 Task: Create a schedule automation trigger every third saturday of the month at 03:00 PM.
Action: Mouse moved to (912, 265)
Screenshot: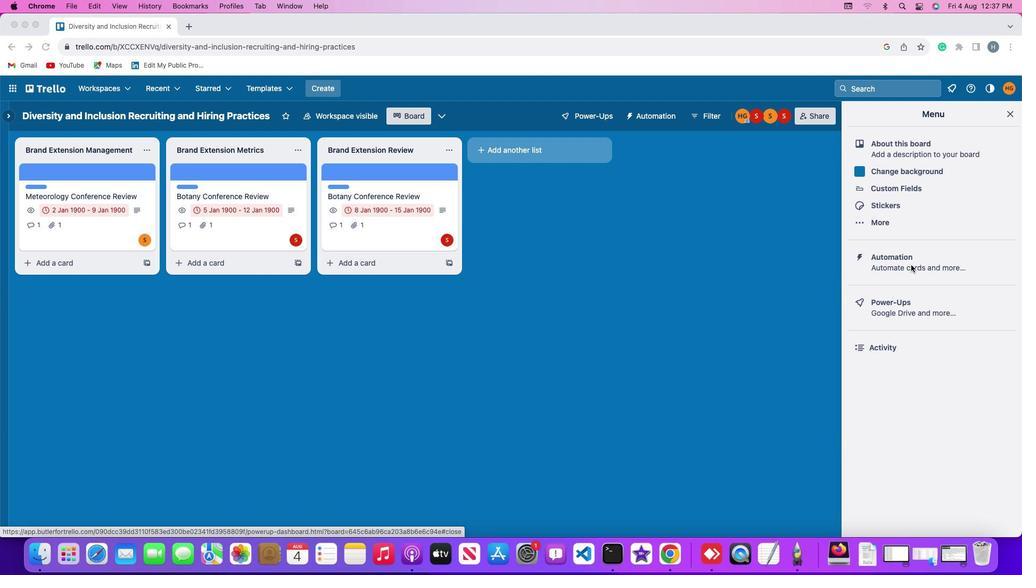 
Action: Mouse pressed left at (912, 265)
Screenshot: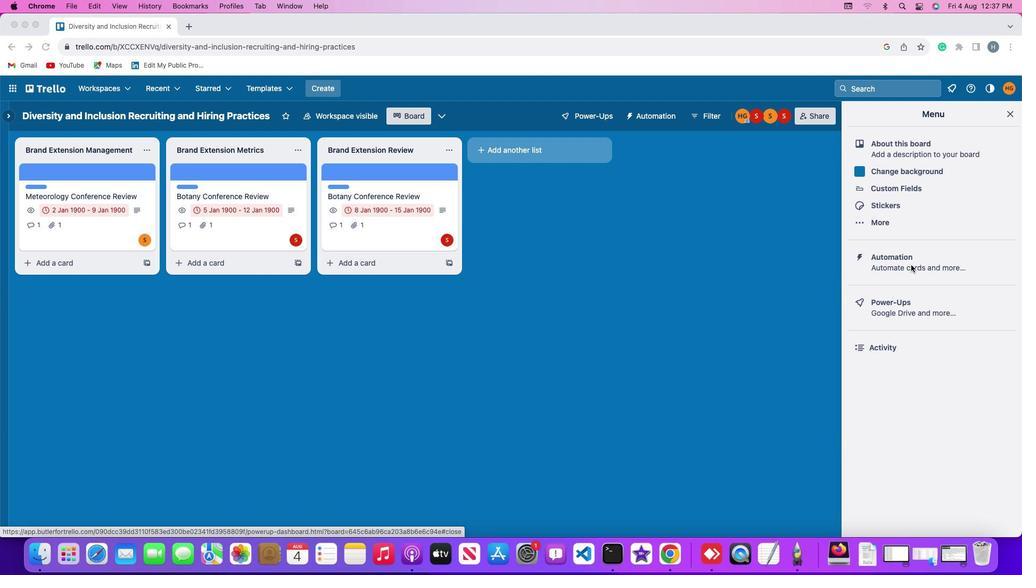 
Action: Mouse moved to (915, 263)
Screenshot: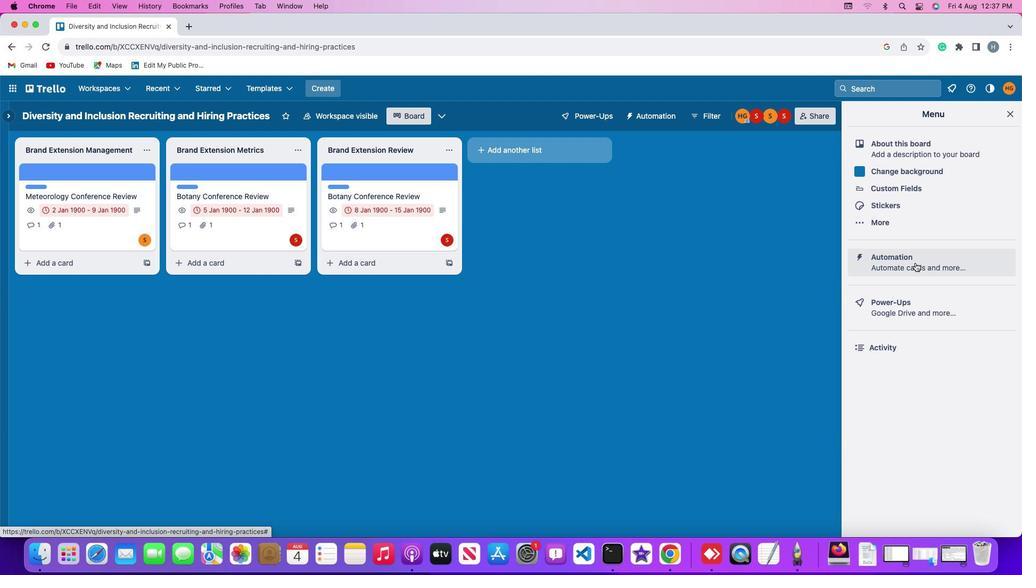 
Action: Mouse pressed left at (915, 263)
Screenshot: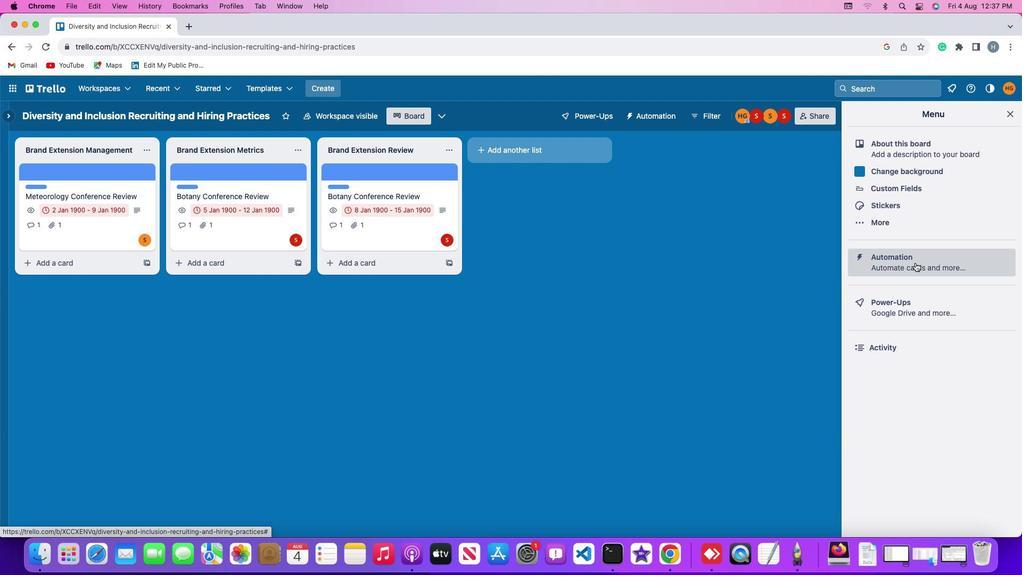 
Action: Mouse moved to (66, 225)
Screenshot: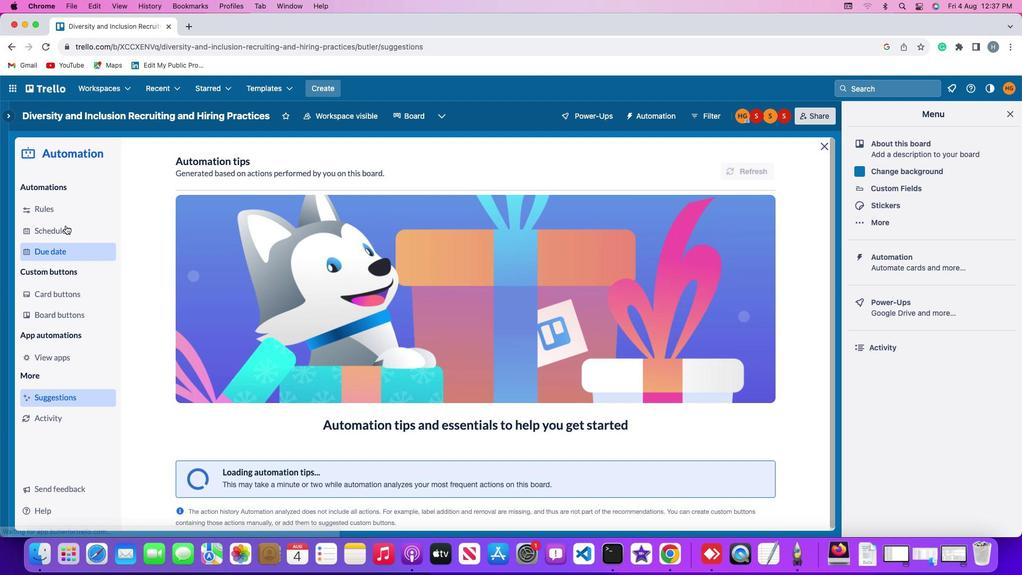 
Action: Mouse pressed left at (66, 225)
Screenshot: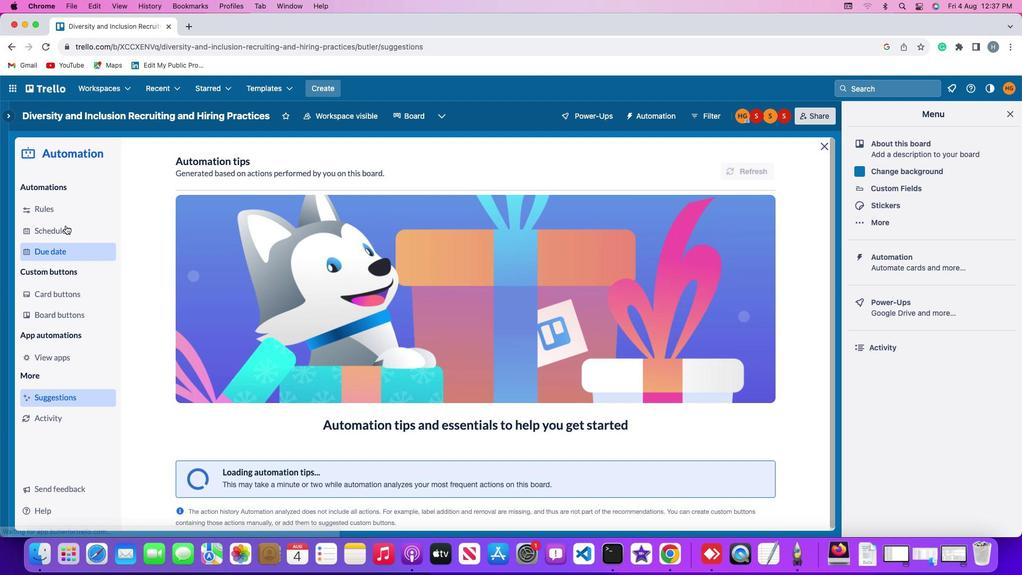 
Action: Mouse moved to (700, 163)
Screenshot: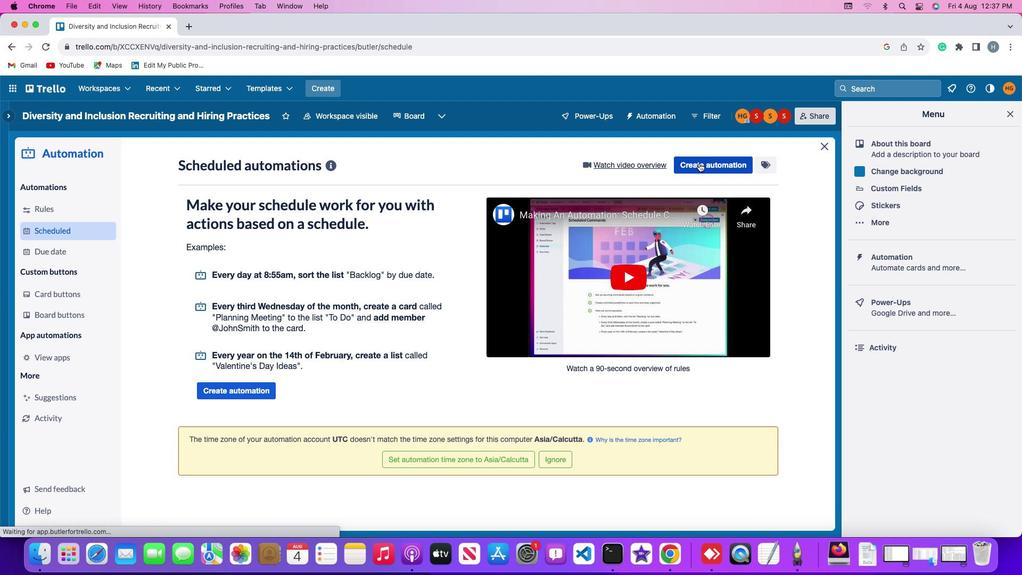 
Action: Mouse pressed left at (700, 163)
Screenshot: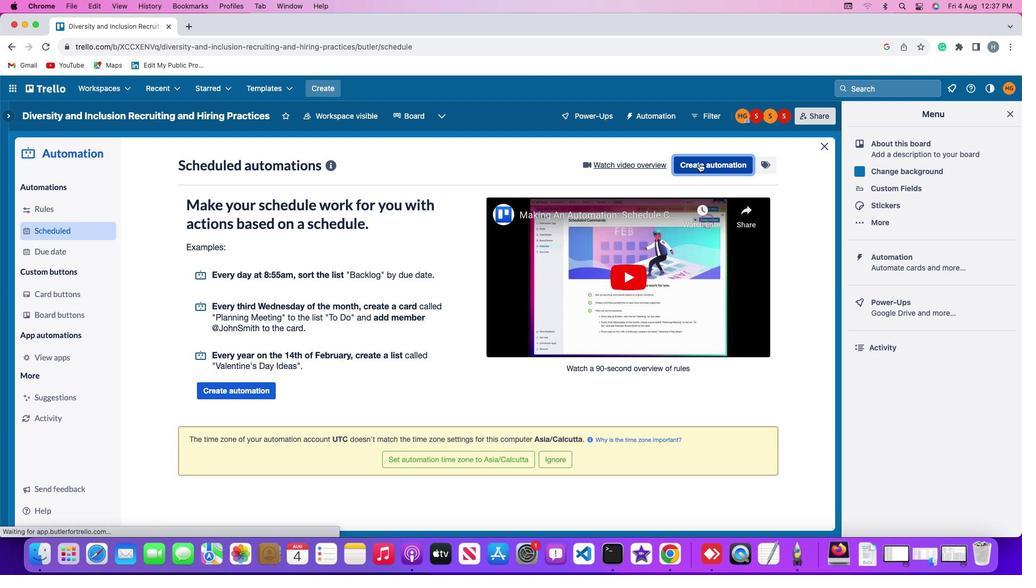 
Action: Mouse moved to (514, 264)
Screenshot: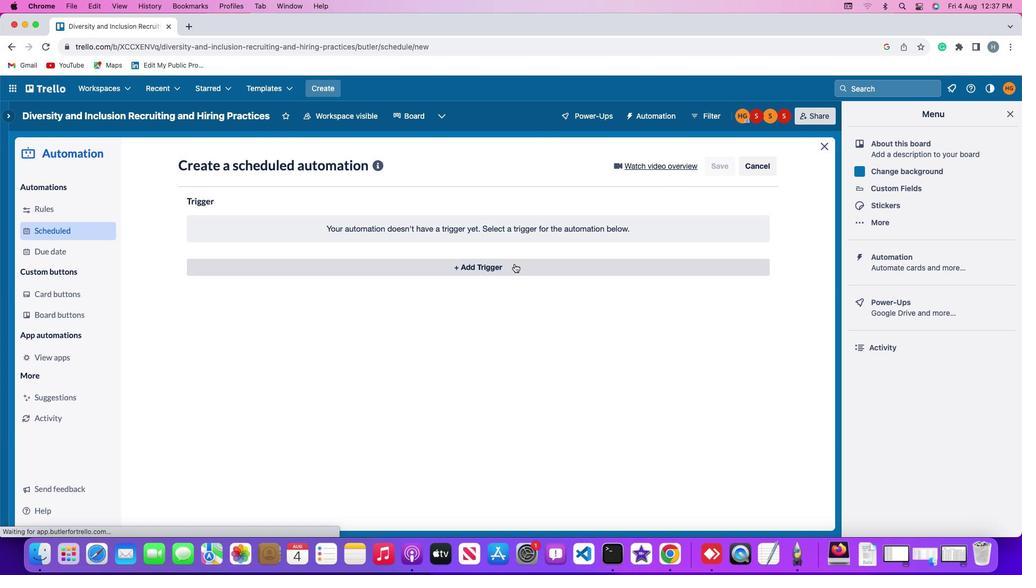 
Action: Mouse pressed left at (514, 264)
Screenshot: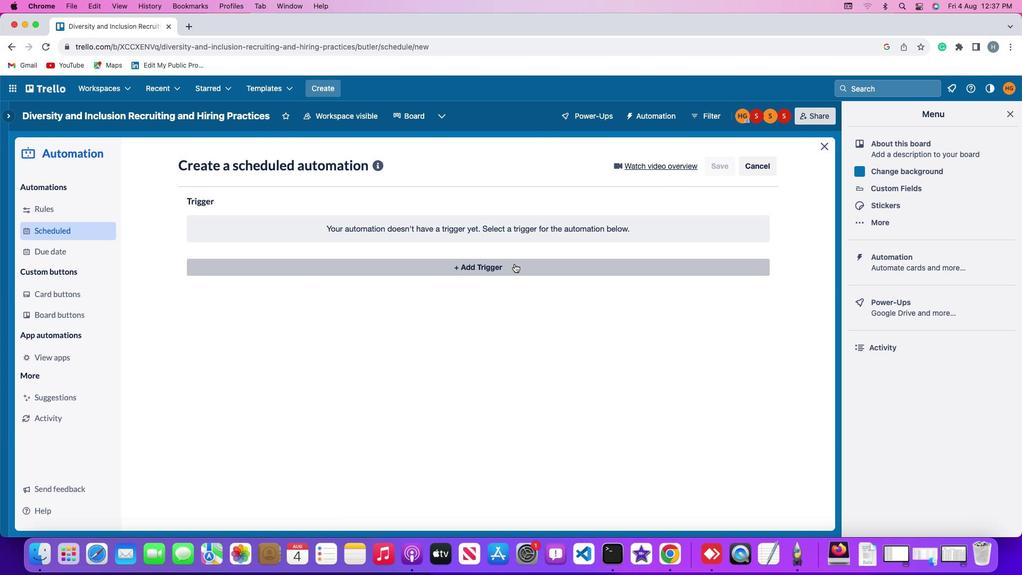 
Action: Mouse moved to (230, 474)
Screenshot: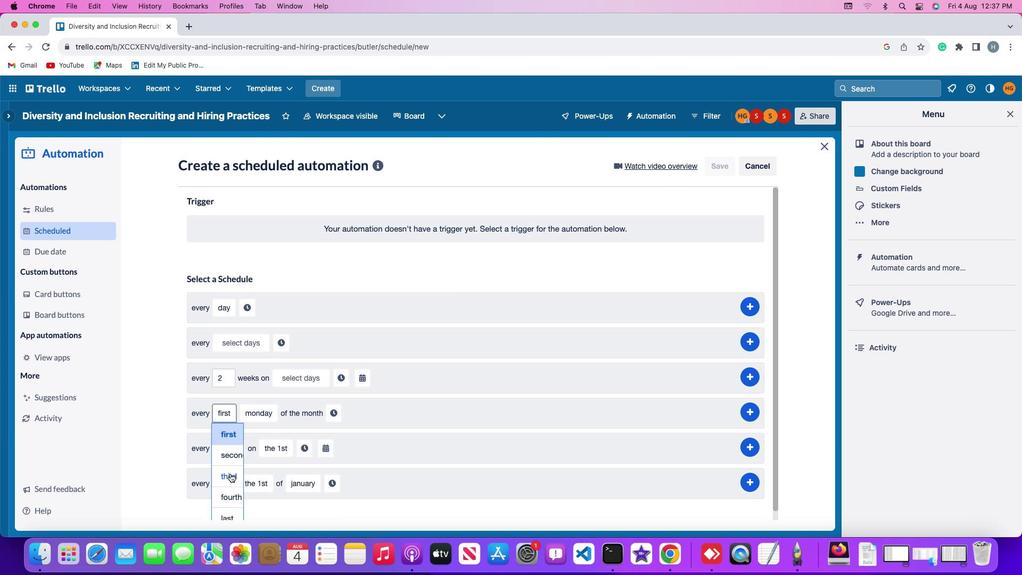 
Action: Mouse pressed left at (230, 474)
Screenshot: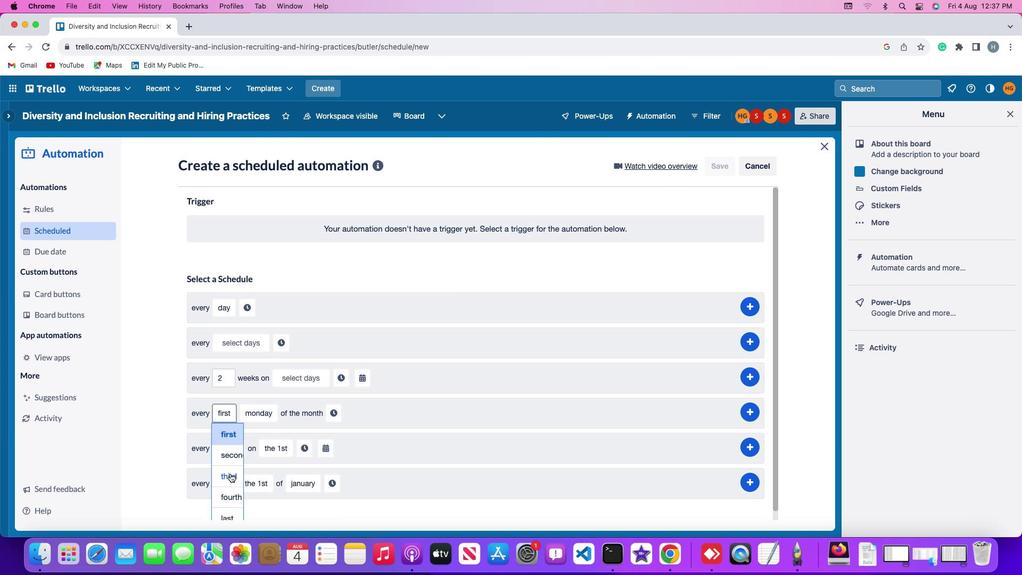 
Action: Mouse moved to (278, 374)
Screenshot: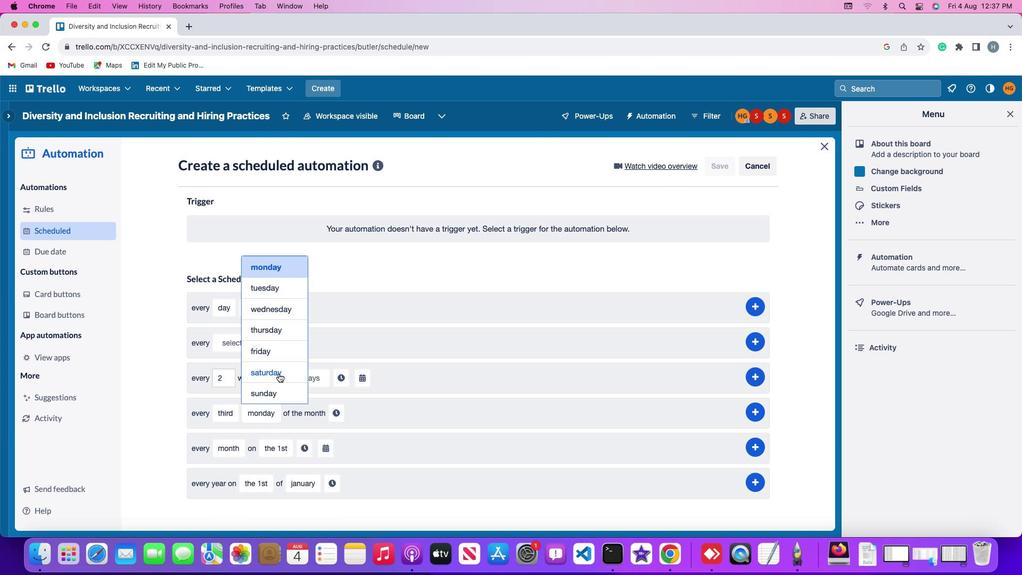 
Action: Mouse pressed left at (278, 374)
Screenshot: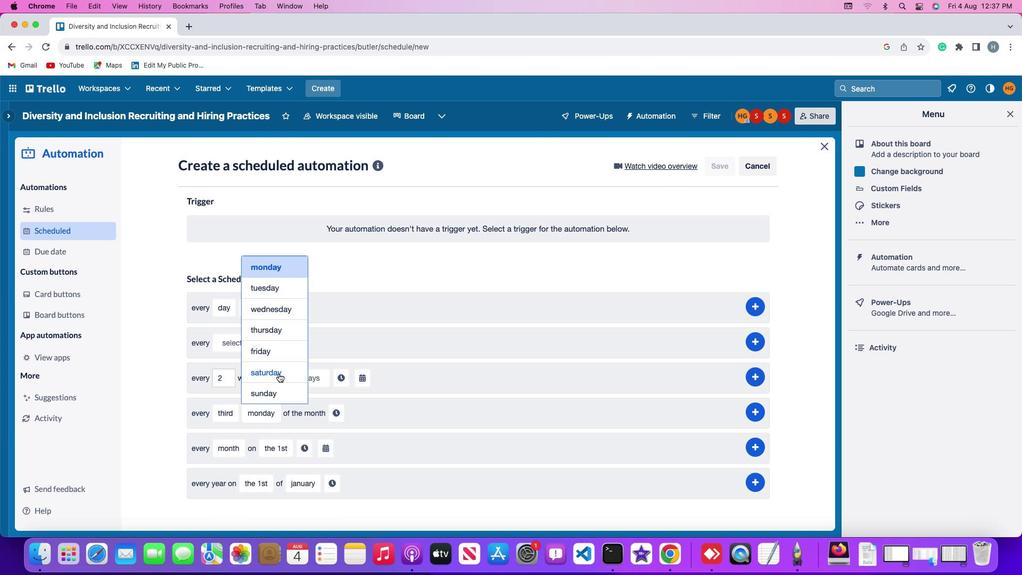 
Action: Mouse moved to (338, 412)
Screenshot: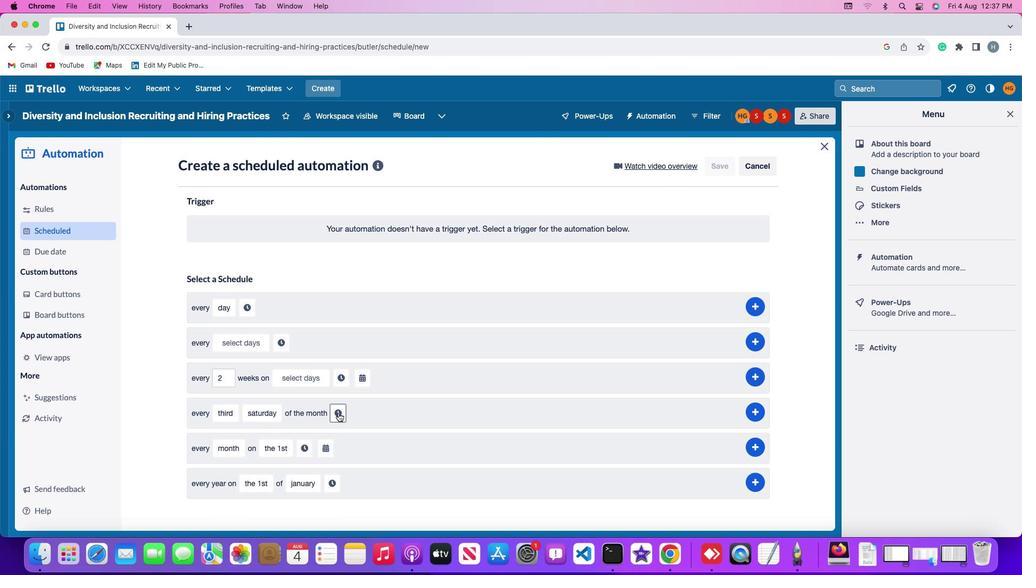 
Action: Mouse pressed left at (338, 412)
Screenshot: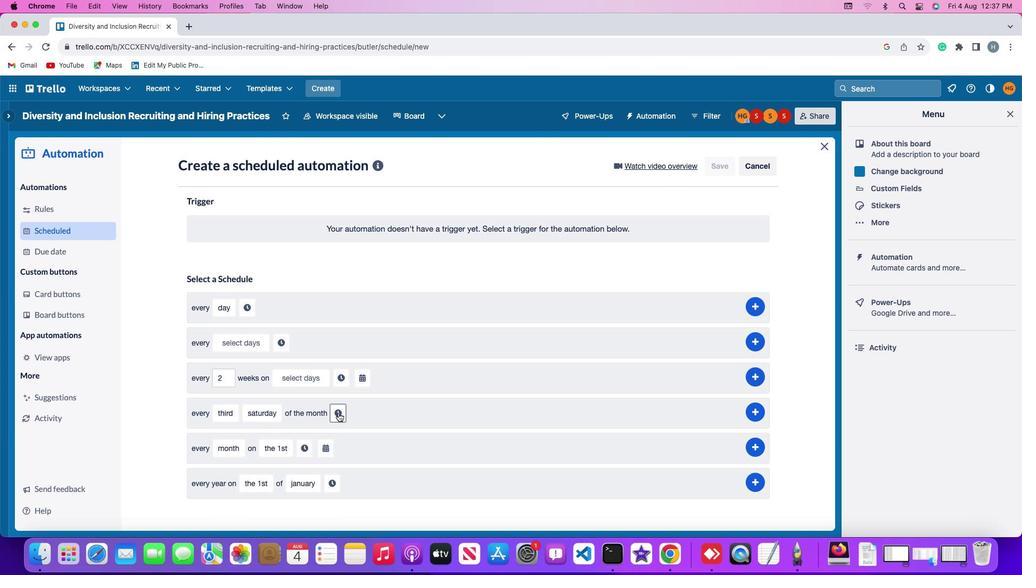 
Action: Mouse moved to (363, 416)
Screenshot: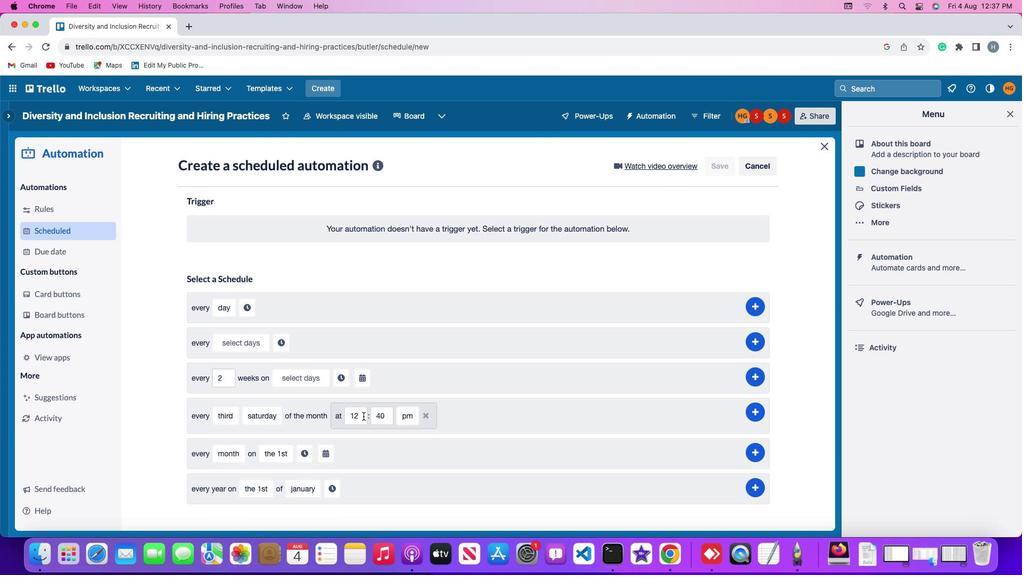 
Action: Mouse pressed left at (363, 416)
Screenshot: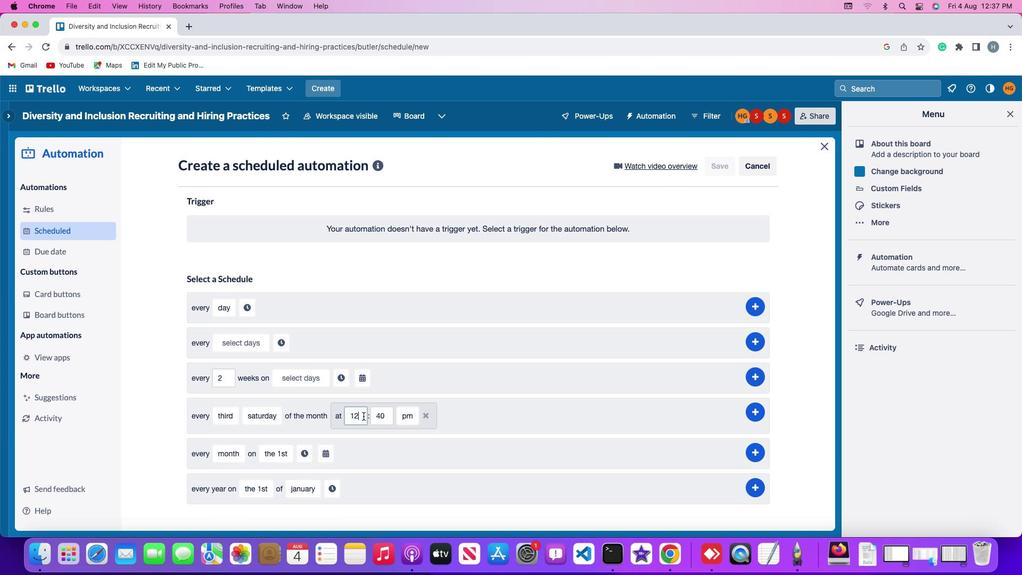 
Action: Key pressed Key.backspaceKey.backspace'3'
Screenshot: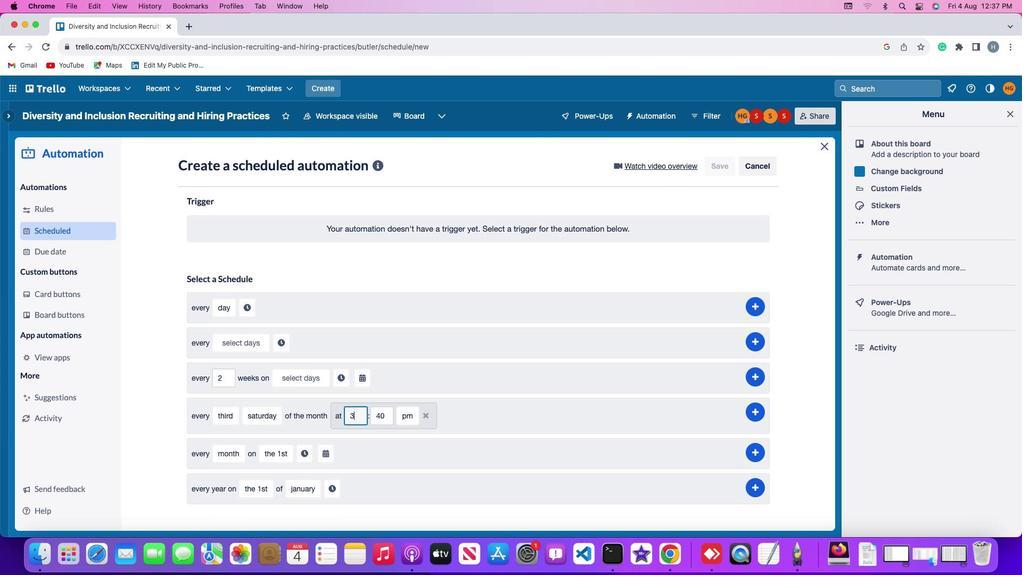 
Action: Mouse moved to (392, 413)
Screenshot: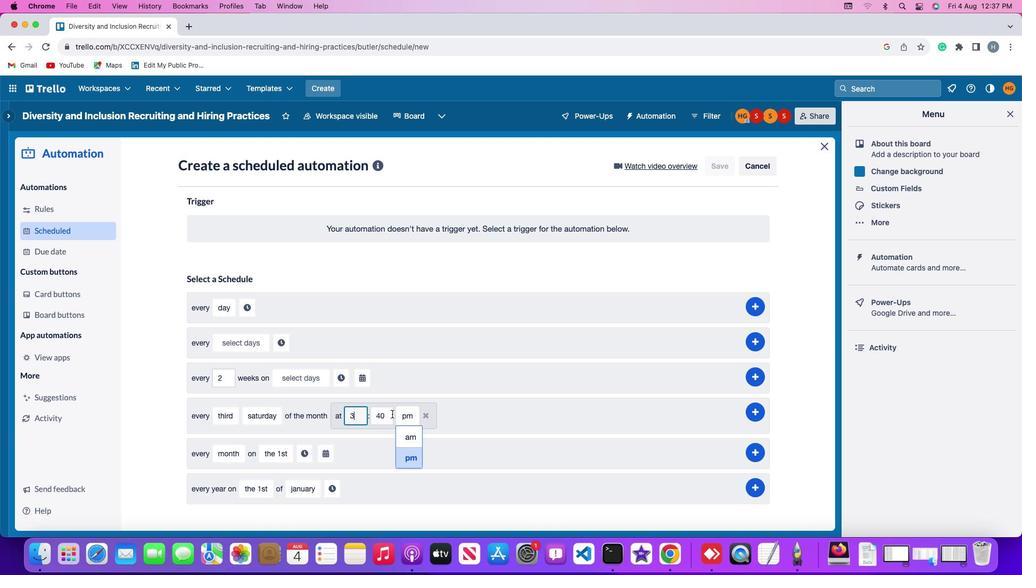 
Action: Mouse pressed left at (392, 413)
Screenshot: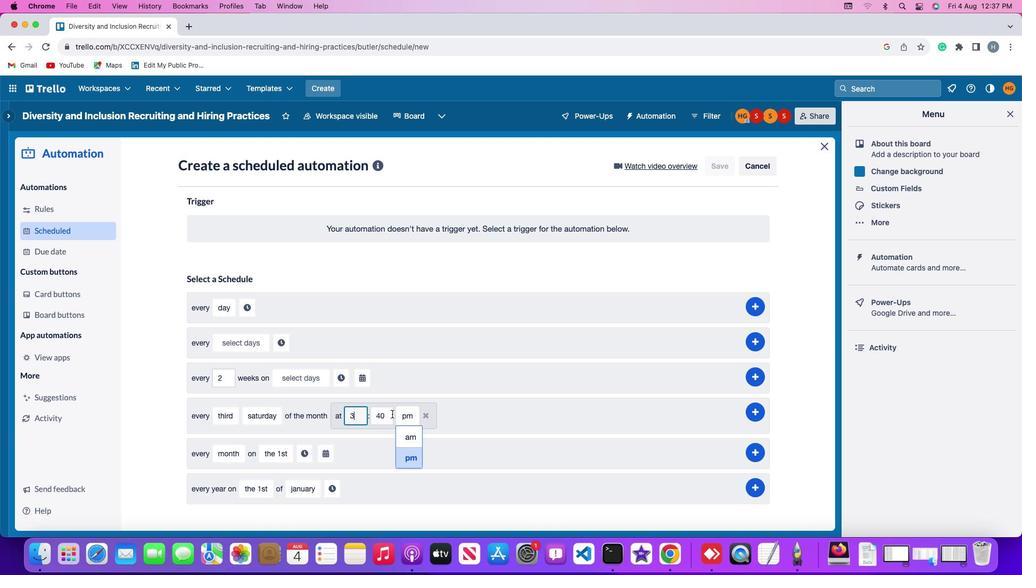
Action: Mouse moved to (389, 415)
Screenshot: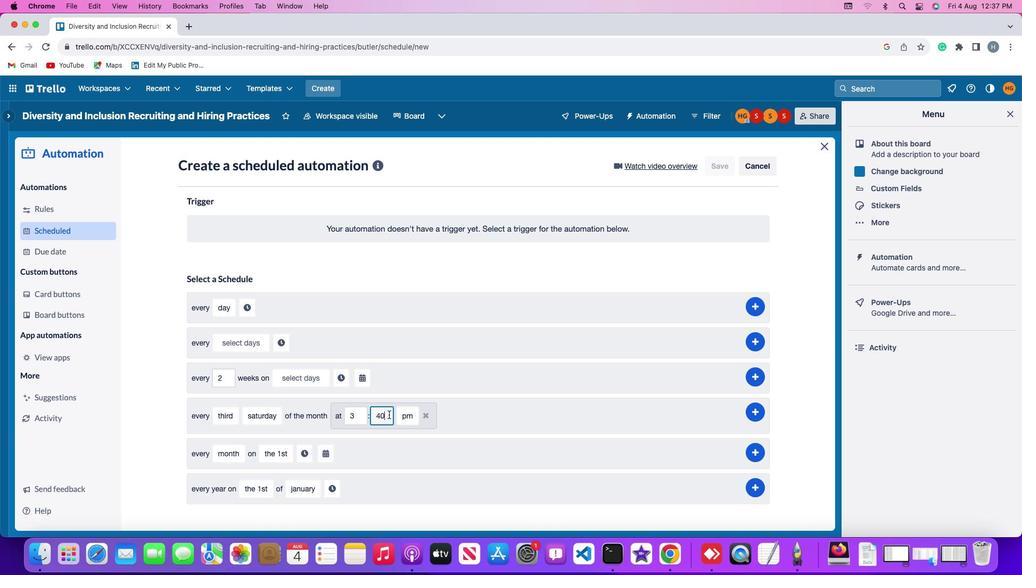 
Action: Key pressed Key.backspaceKey.backspace'0''0'
Screenshot: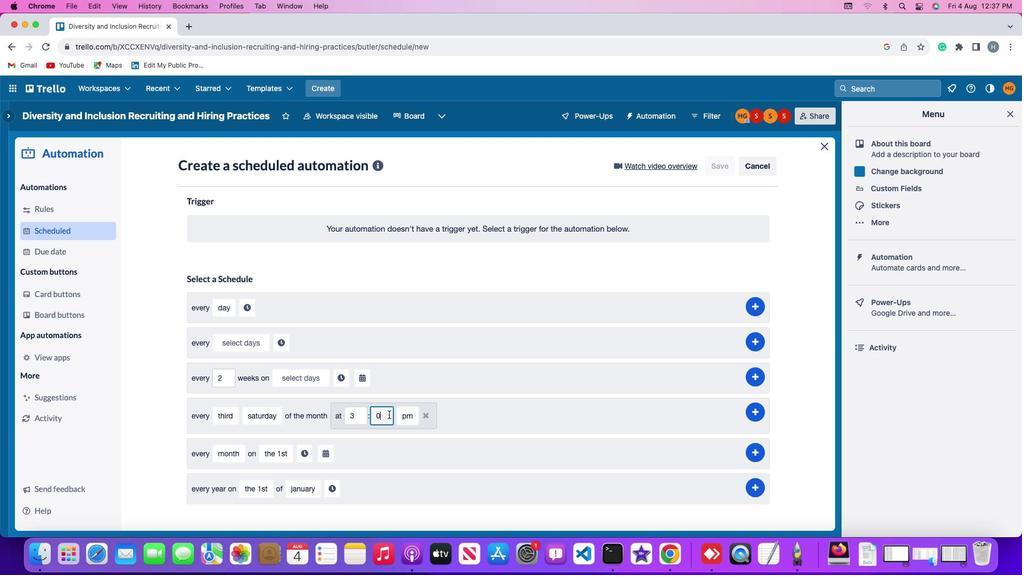
Action: Mouse moved to (412, 460)
Screenshot: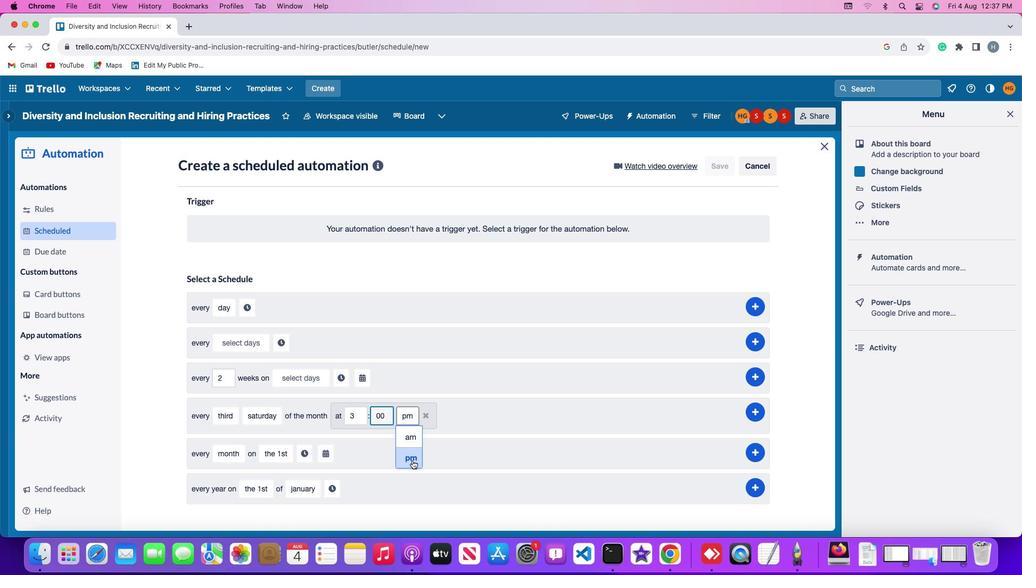 
Action: Mouse pressed left at (412, 460)
Screenshot: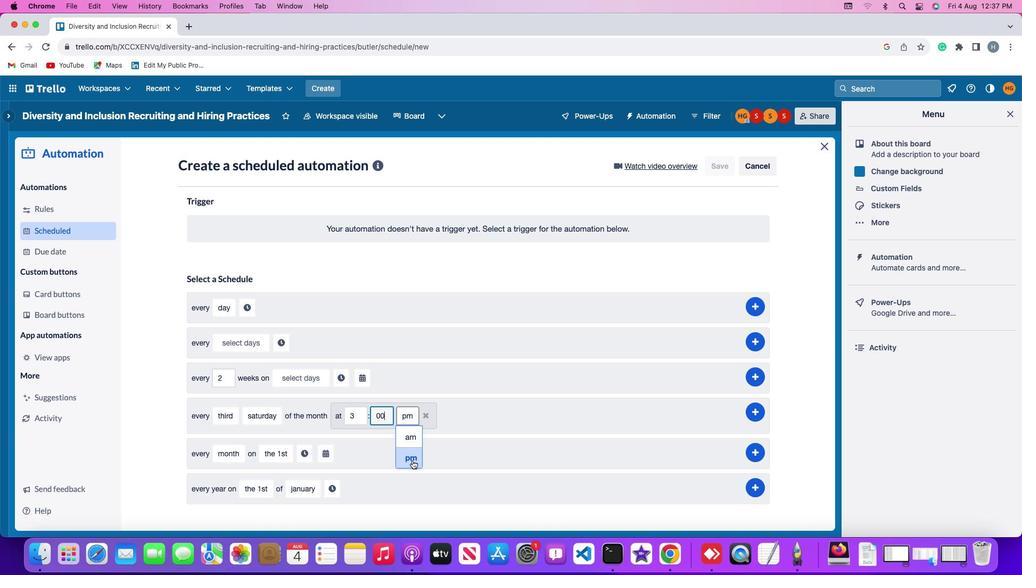 
Action: Mouse moved to (755, 412)
Screenshot: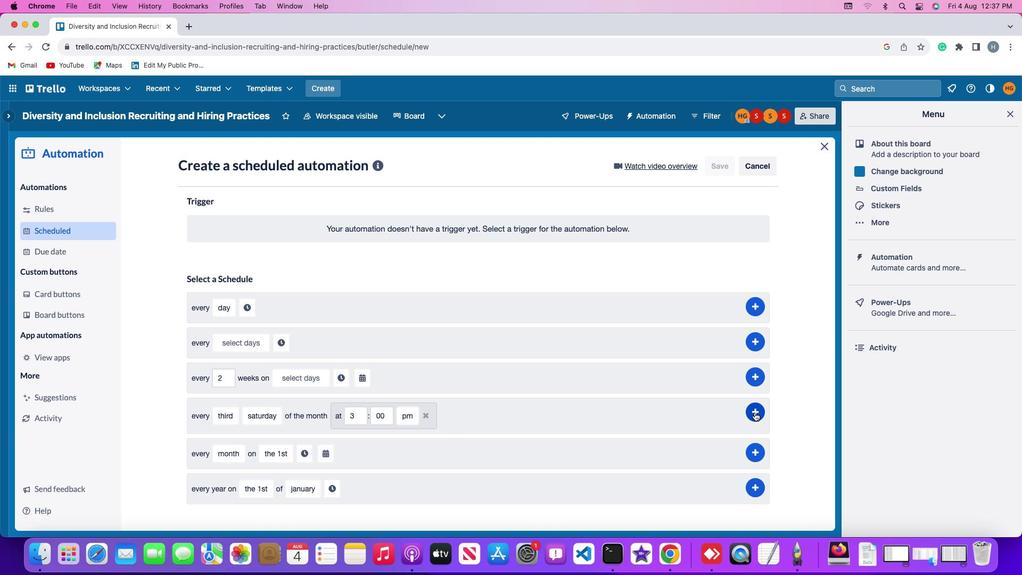 
Action: Mouse pressed left at (755, 412)
Screenshot: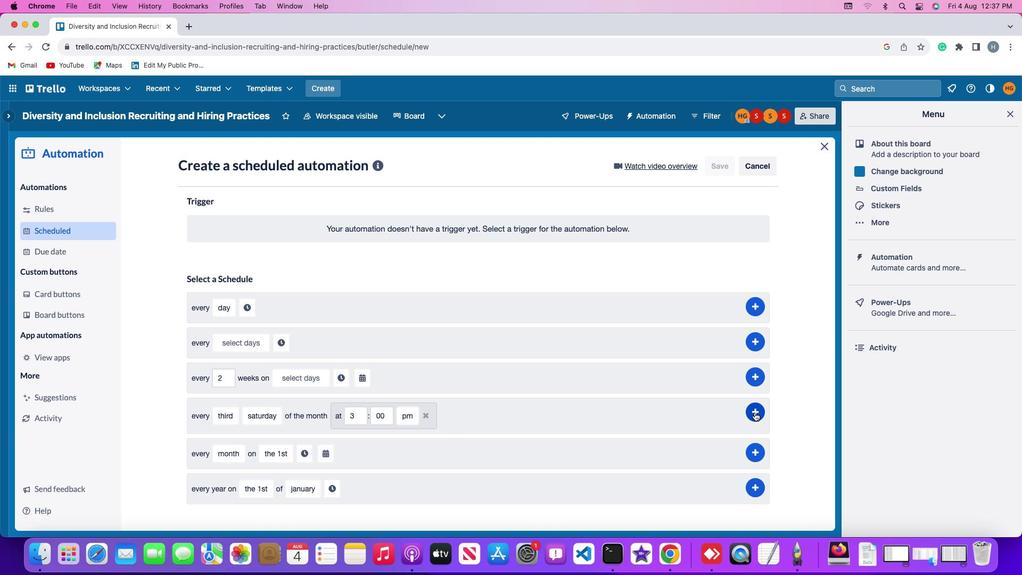 
Action: Mouse moved to (640, 306)
Screenshot: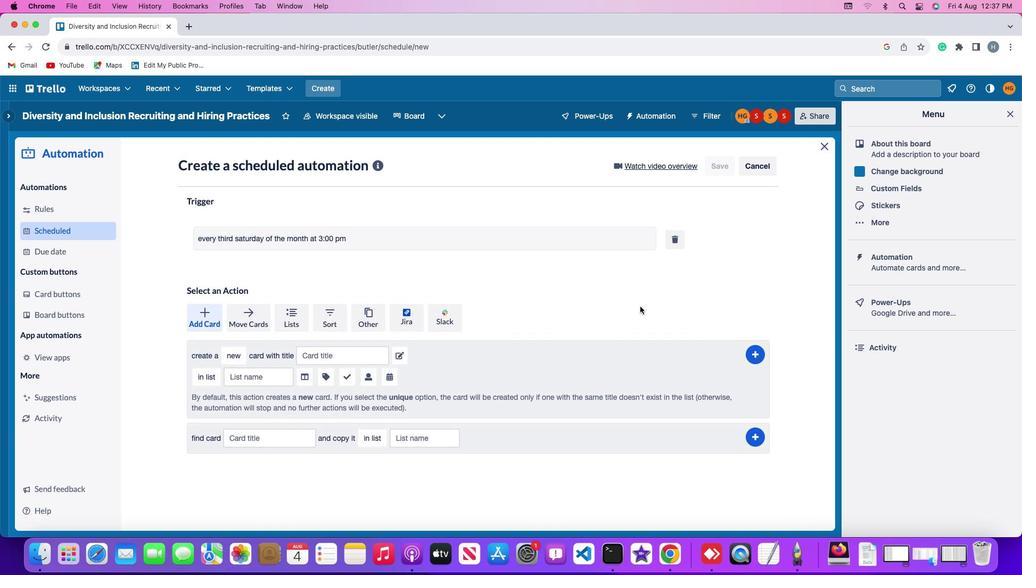 
